 Task: Start in the project ChainTech the sprint 'Rapid Response', with a duration of 2 weeks. Start in the project ChainTech the sprint 'Rapid Response', with a duration of 1 week. Start in the project ChainTech the sprint 'Rapid Response', with a duration of 3 weeks
Action: Mouse moved to (203, 53)
Screenshot: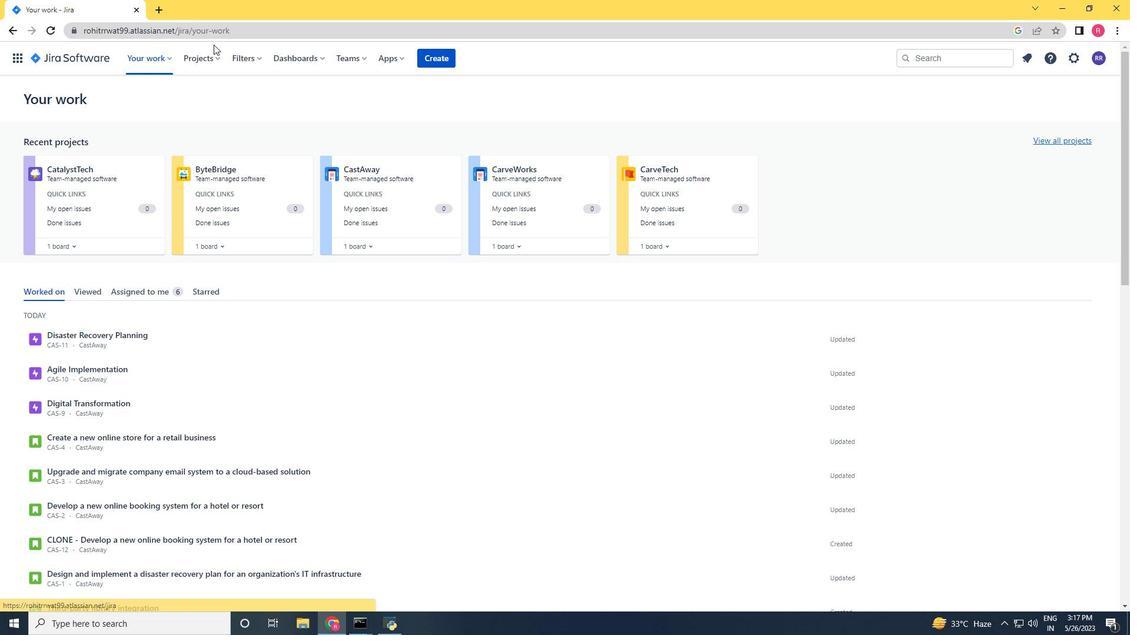 
Action: Mouse pressed left at (203, 53)
Screenshot: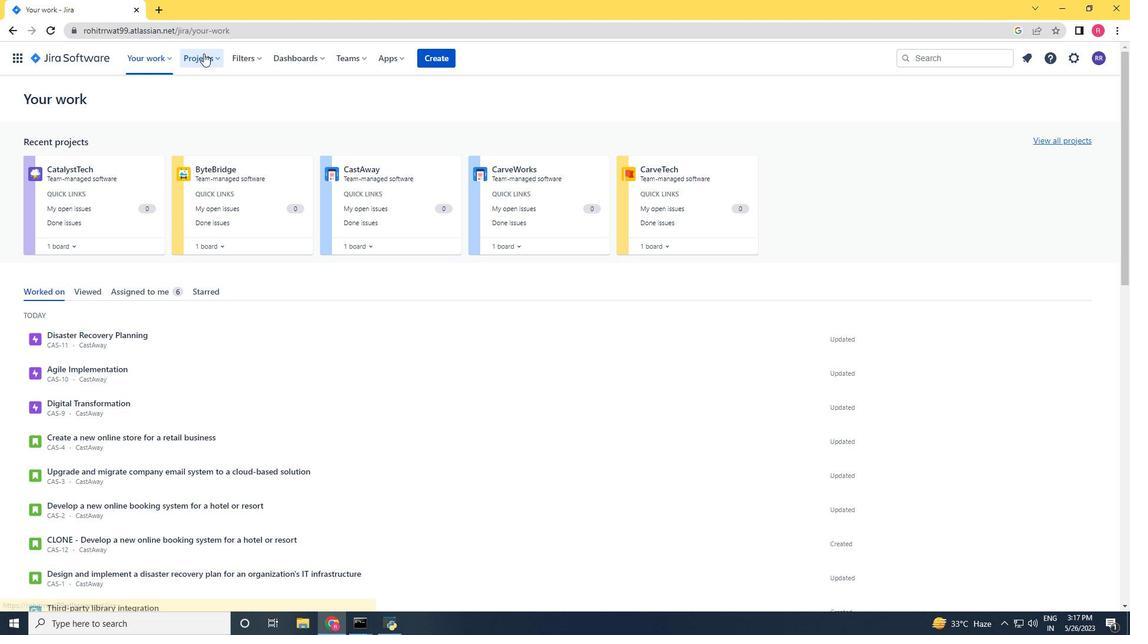 
Action: Mouse moved to (210, 119)
Screenshot: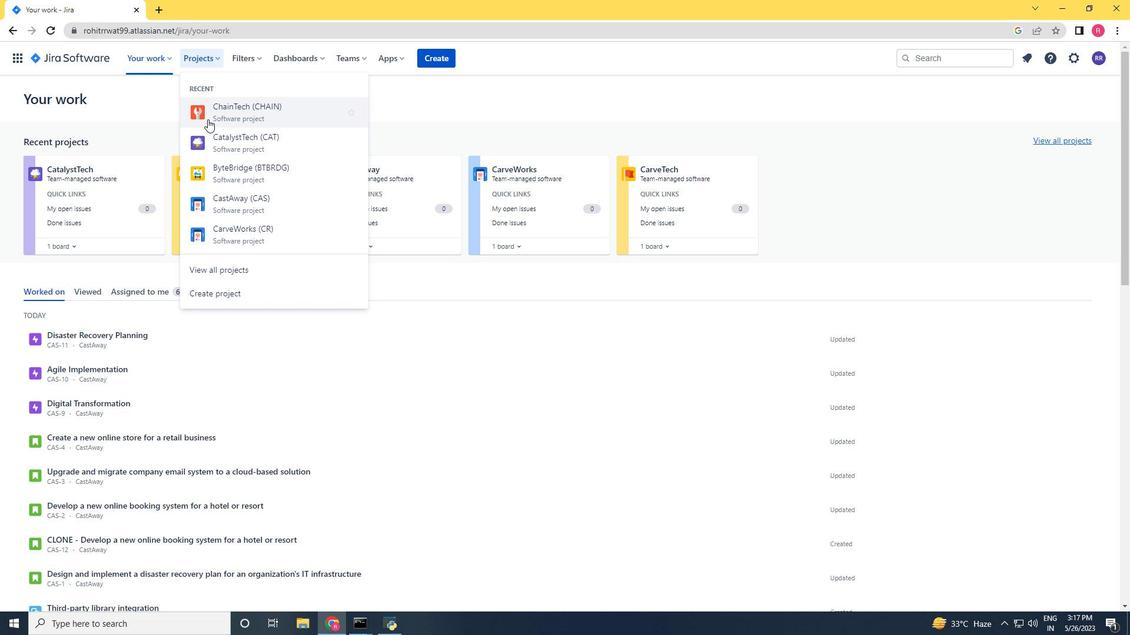 
Action: Mouse pressed left at (210, 119)
Screenshot: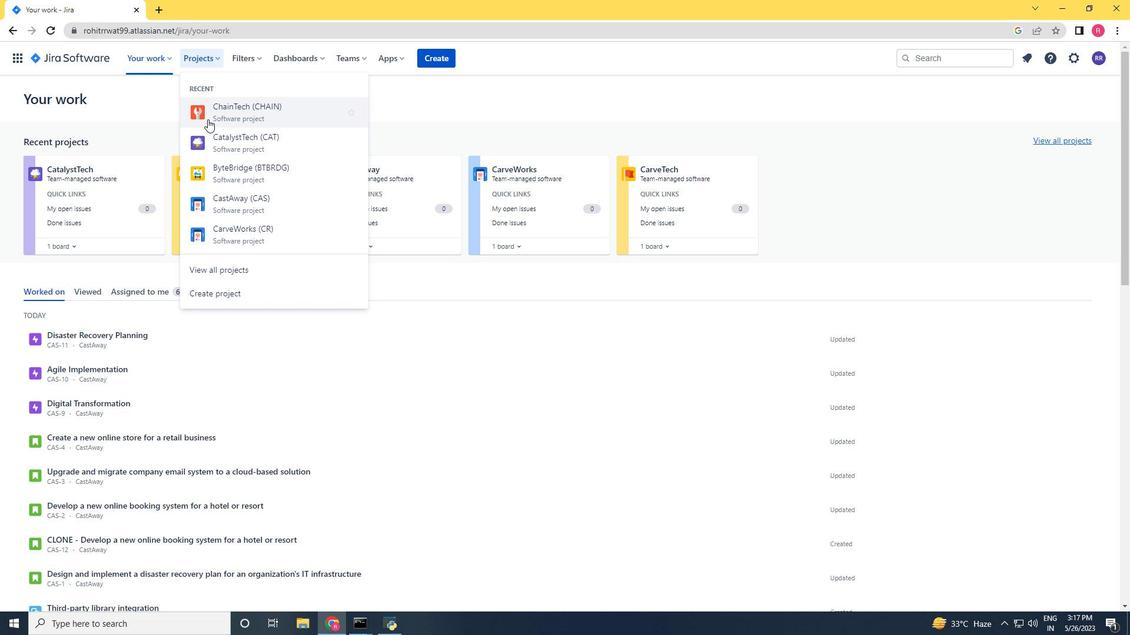 
Action: Mouse moved to (42, 173)
Screenshot: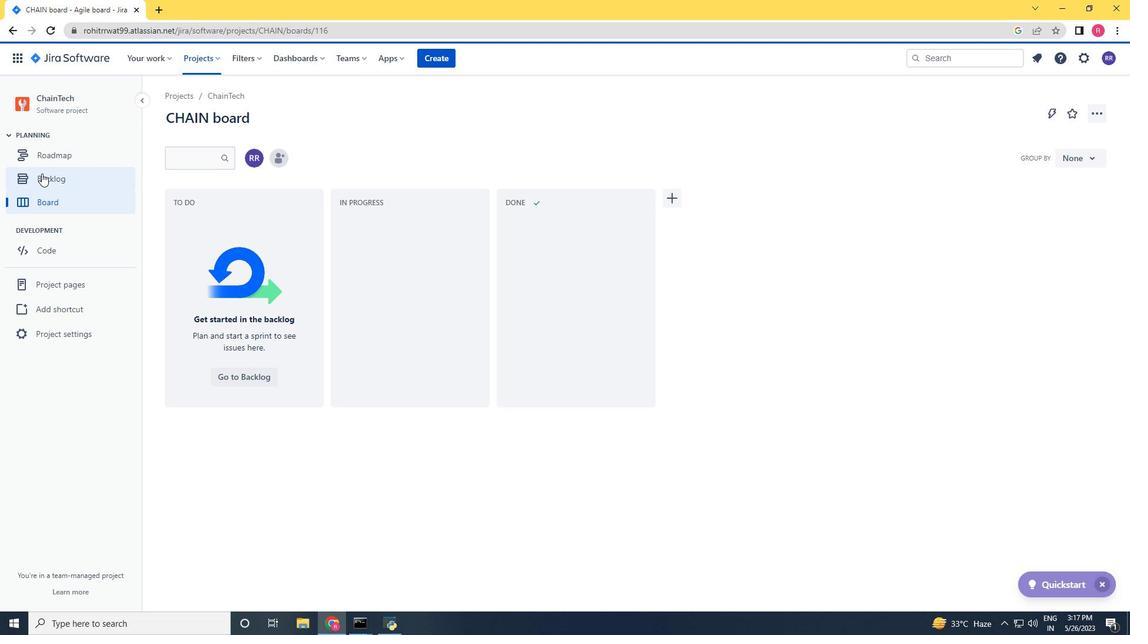 
Action: Mouse pressed left at (42, 173)
Screenshot: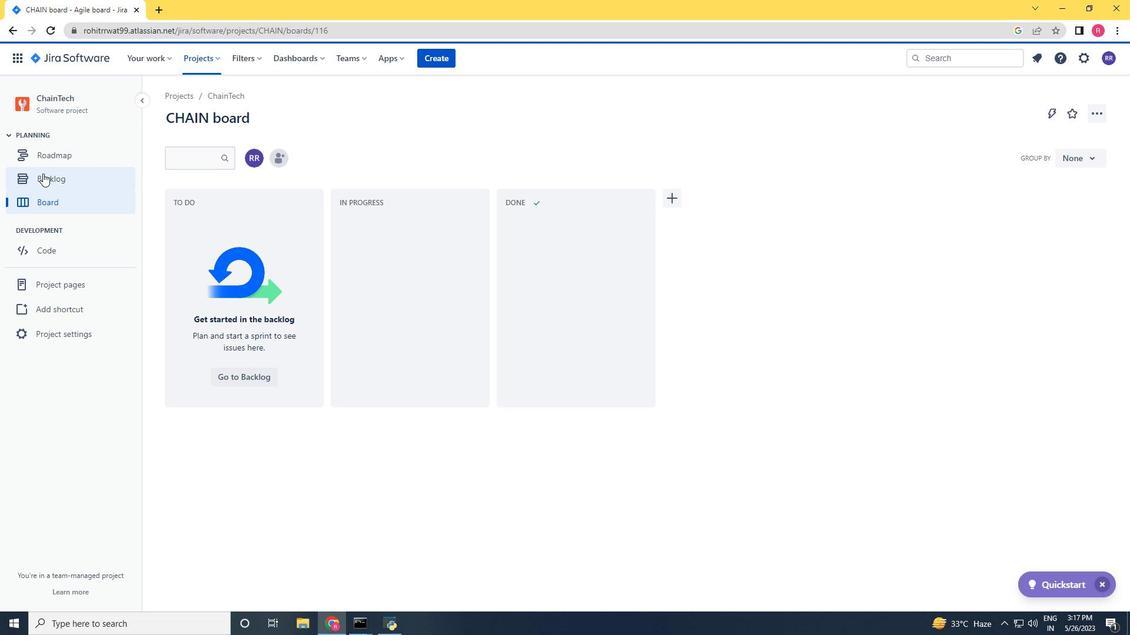 
Action: Mouse moved to (1026, 183)
Screenshot: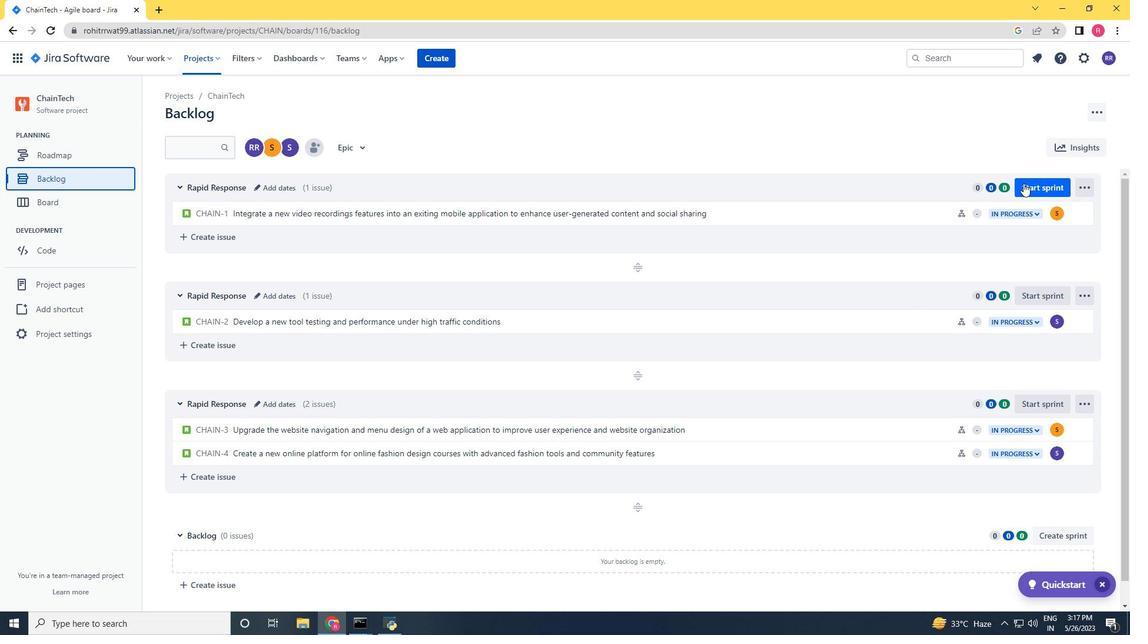 
Action: Mouse pressed left at (1026, 183)
Screenshot: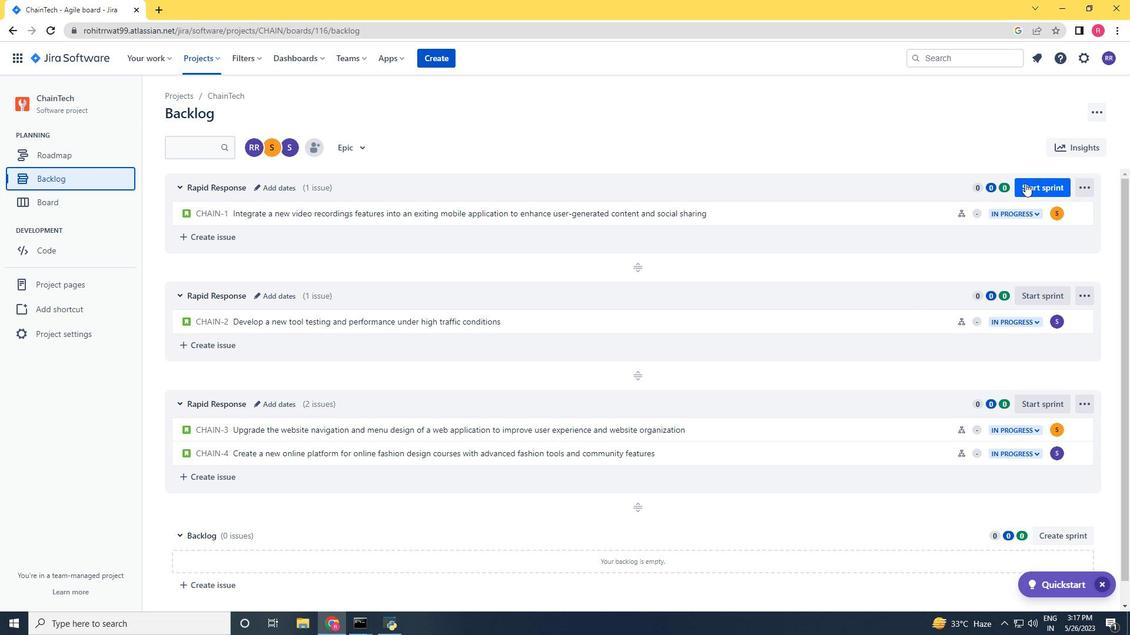
Action: Mouse moved to (505, 200)
Screenshot: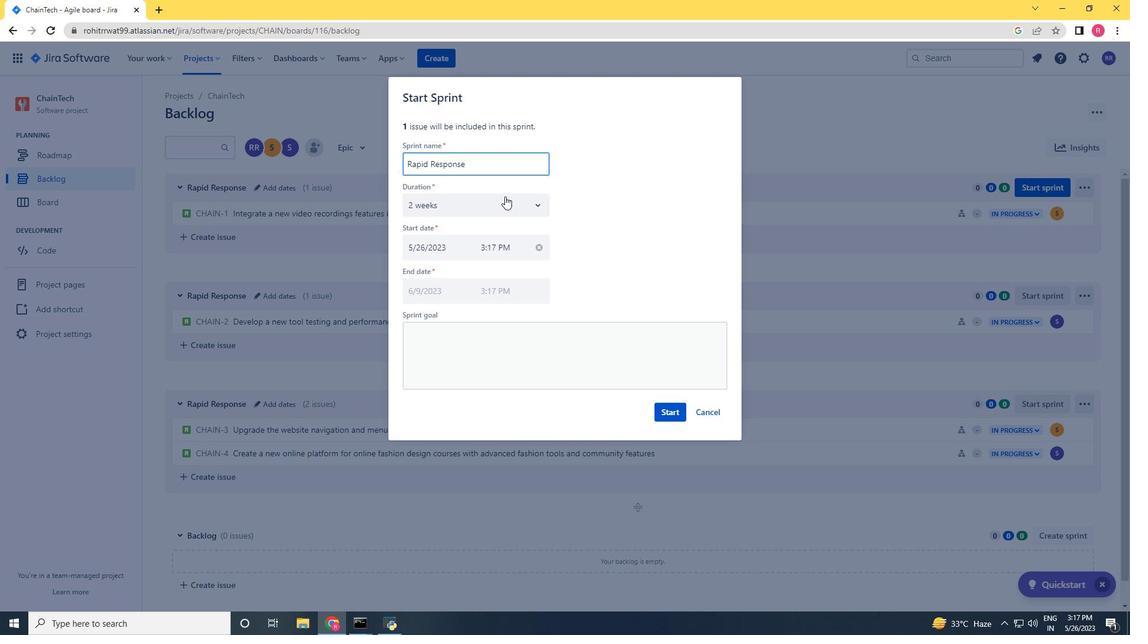 
Action: Mouse pressed left at (505, 200)
Screenshot: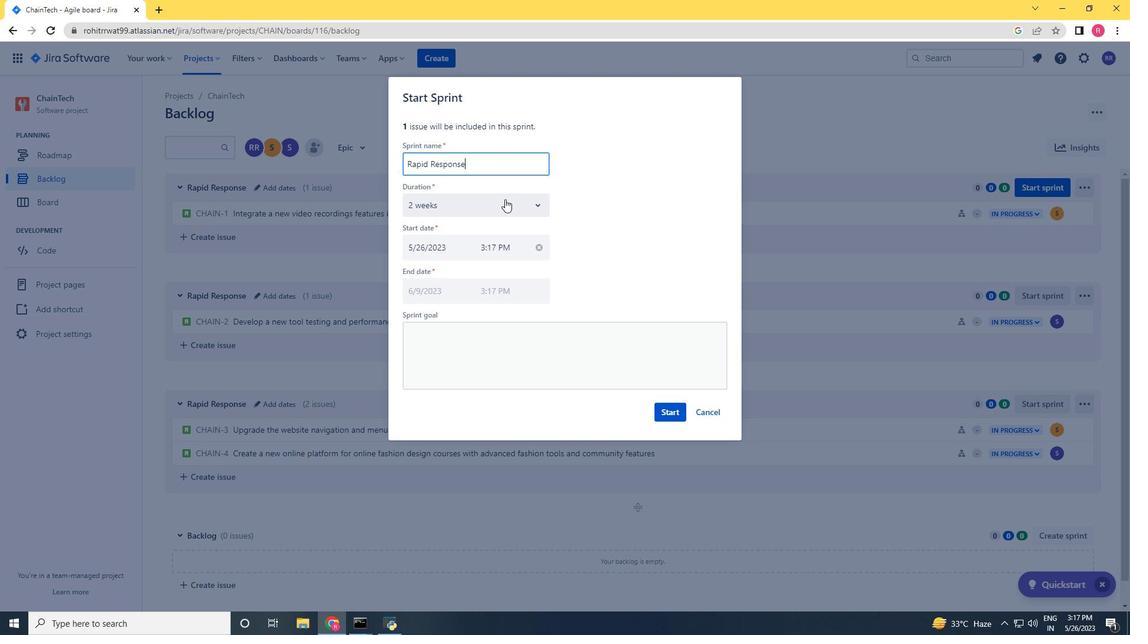 
Action: Mouse moved to (458, 256)
Screenshot: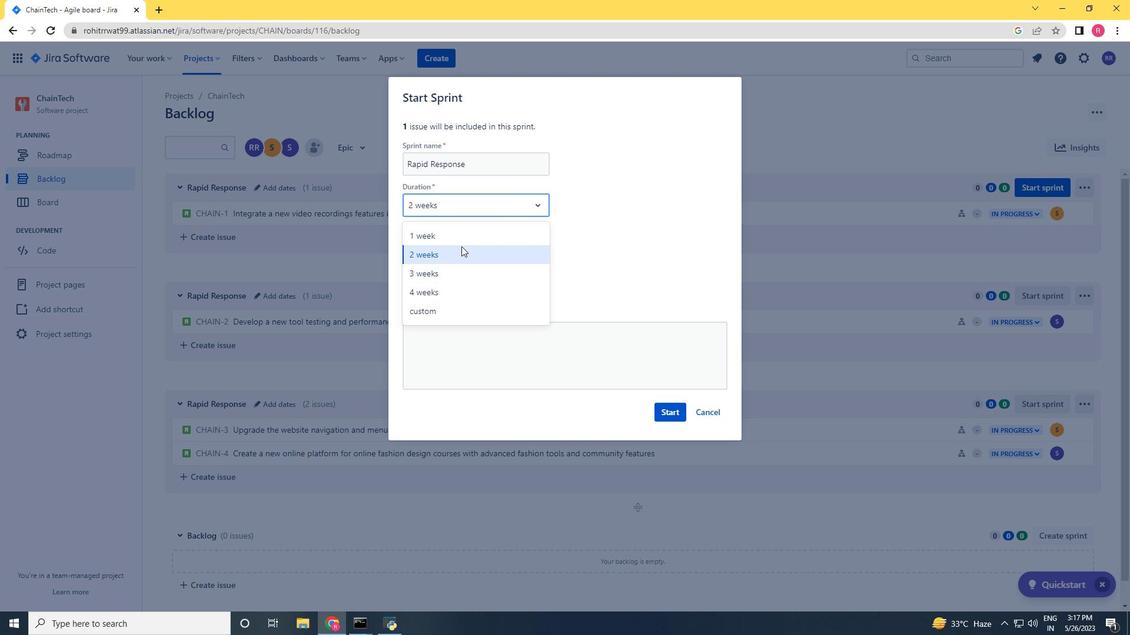 
Action: Mouse pressed left at (458, 256)
Screenshot: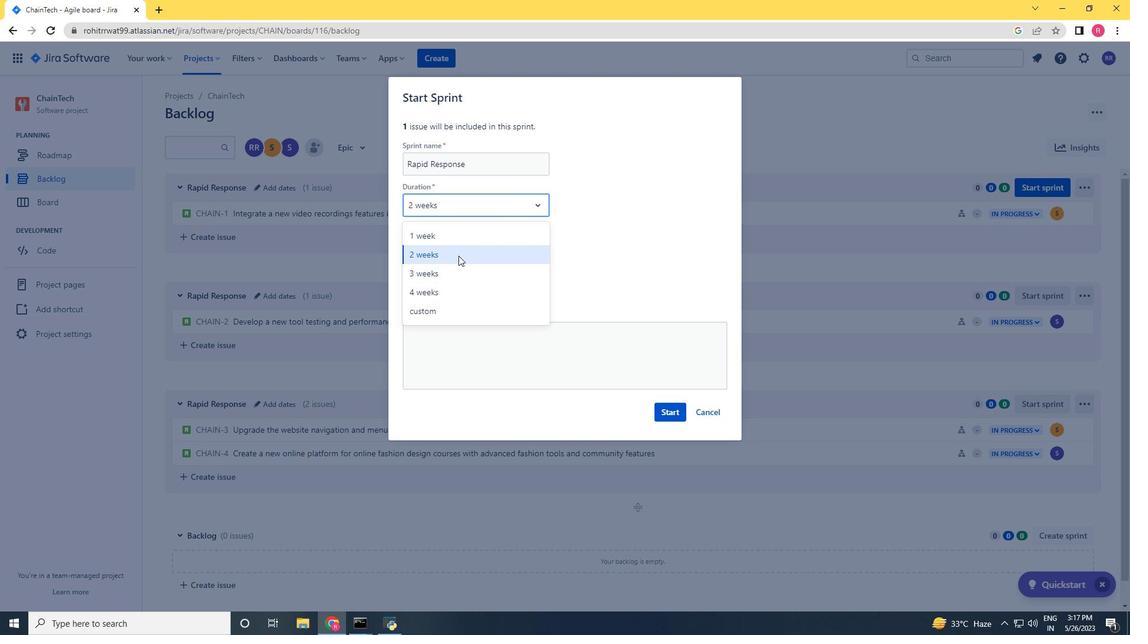 
Action: Mouse moved to (665, 417)
Screenshot: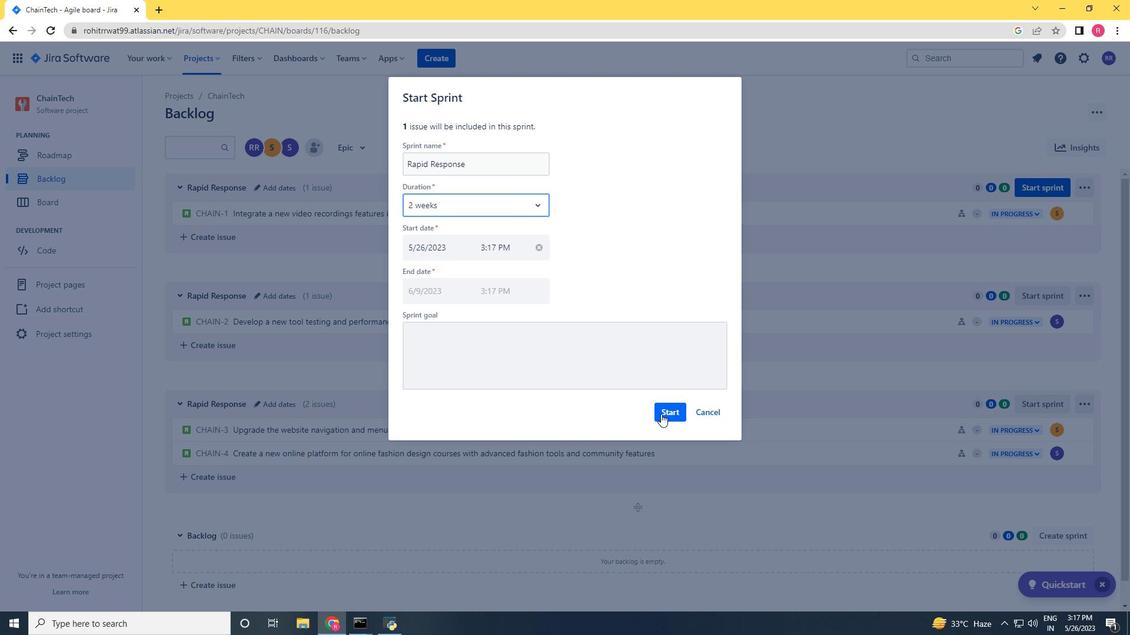
Action: Mouse pressed left at (665, 417)
Screenshot: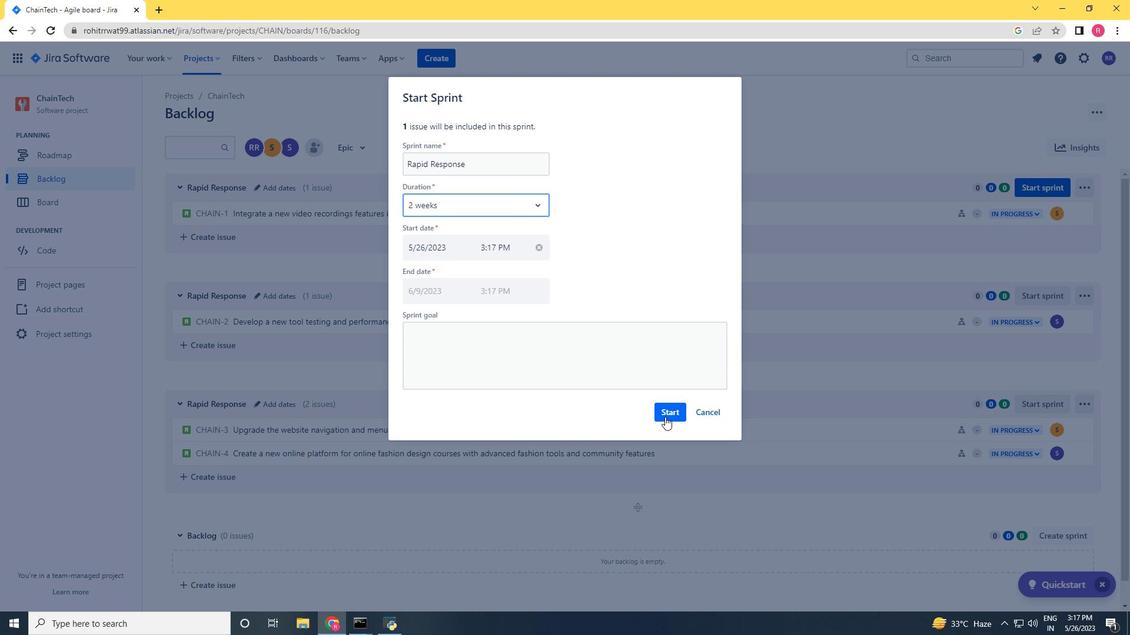 
Action: Mouse moved to (46, 177)
Screenshot: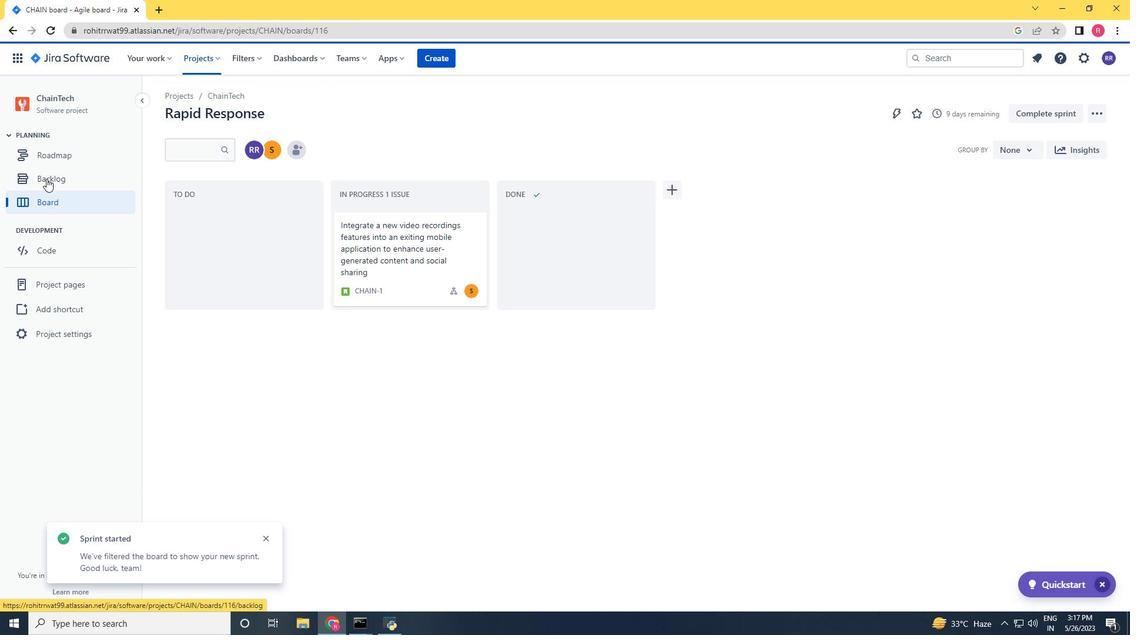 
Action: Mouse pressed left at (46, 177)
Screenshot: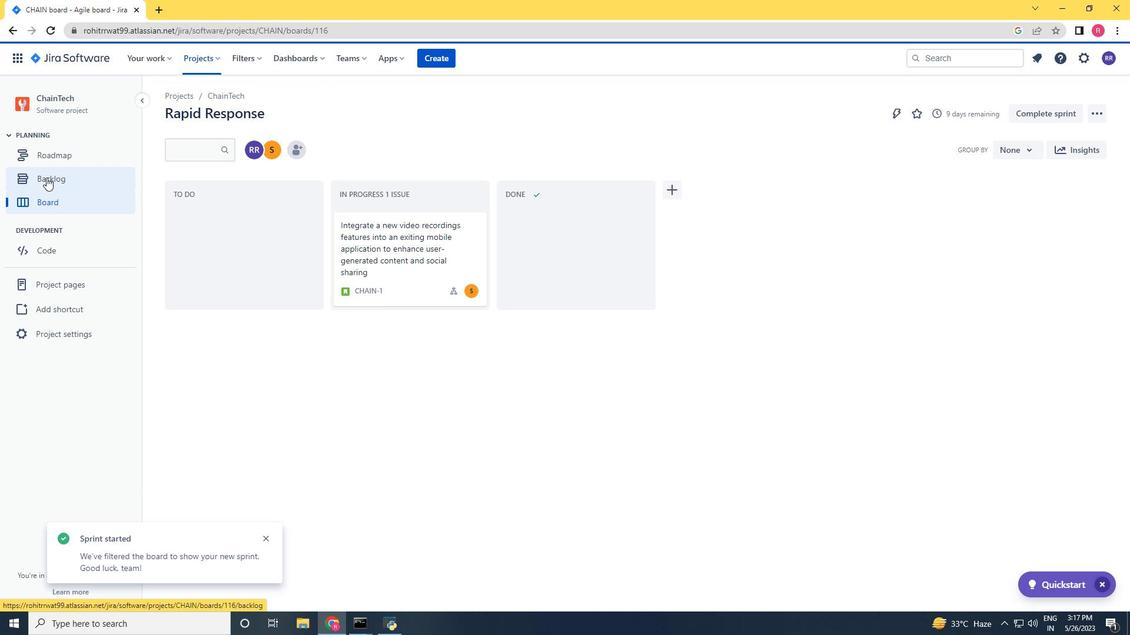 
Action: Mouse moved to (1030, 290)
Screenshot: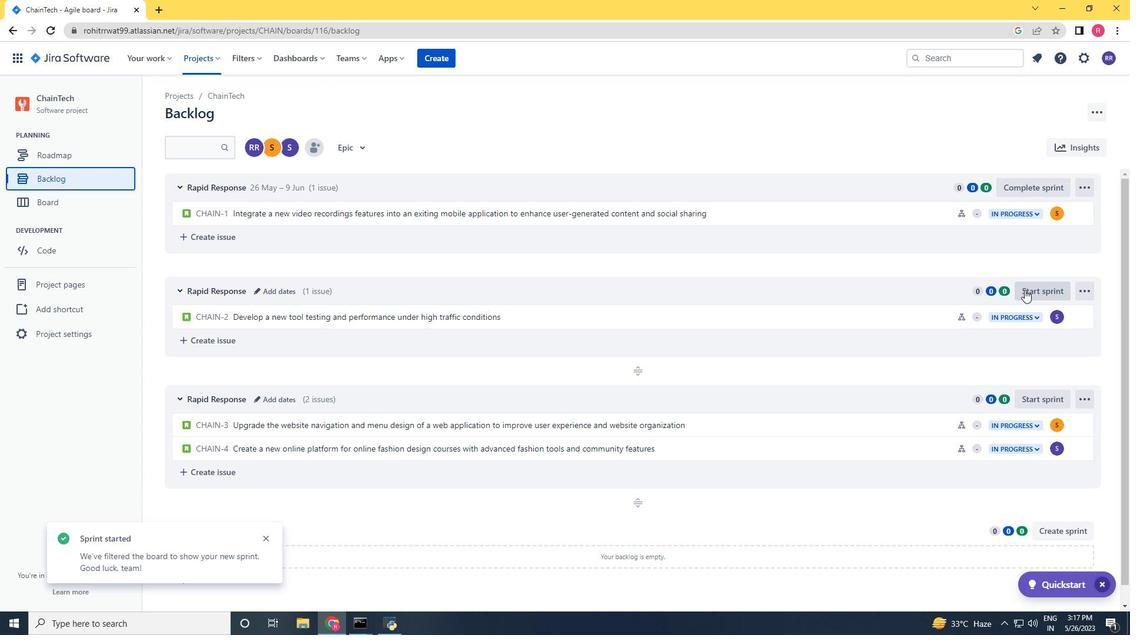 
Action: Mouse pressed left at (1030, 290)
Screenshot: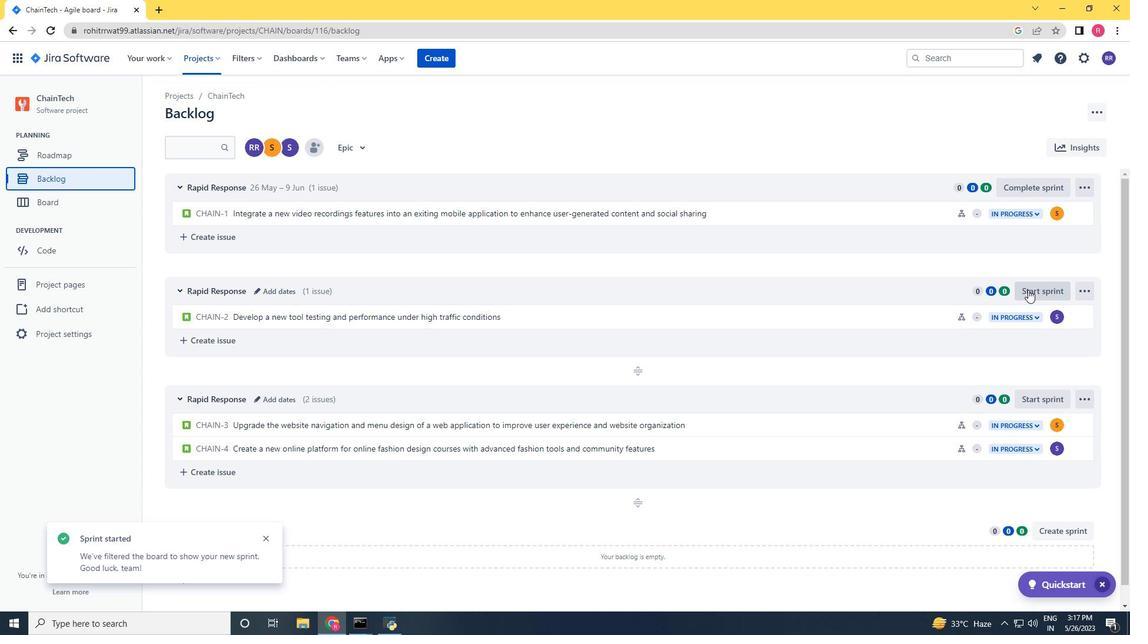 
Action: Mouse moved to (476, 210)
Screenshot: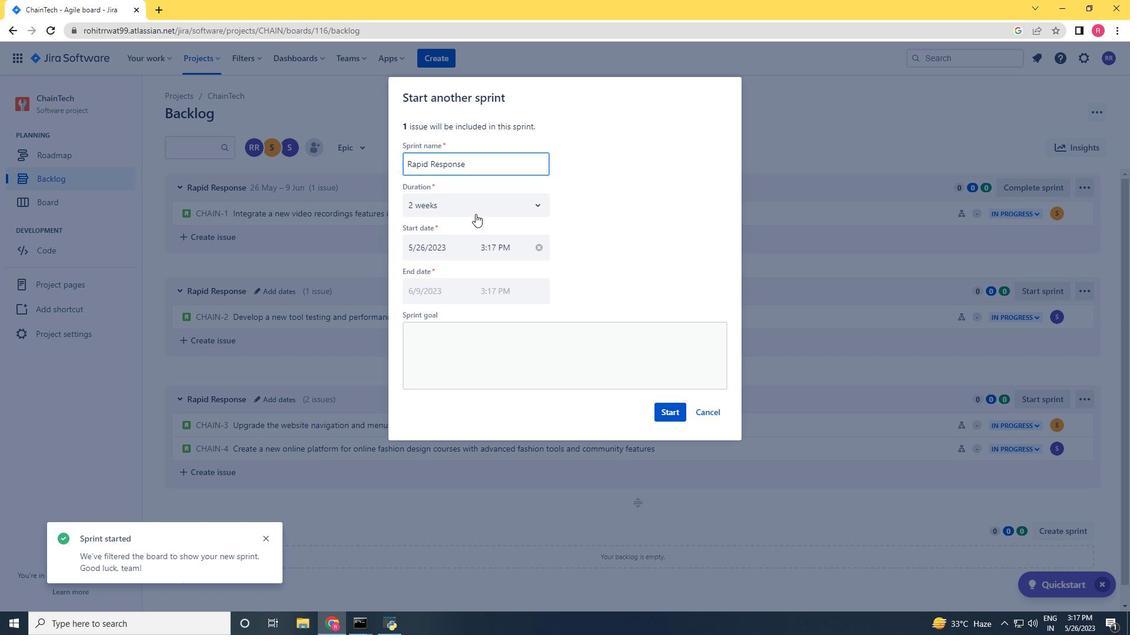 
Action: Mouse pressed left at (476, 210)
Screenshot: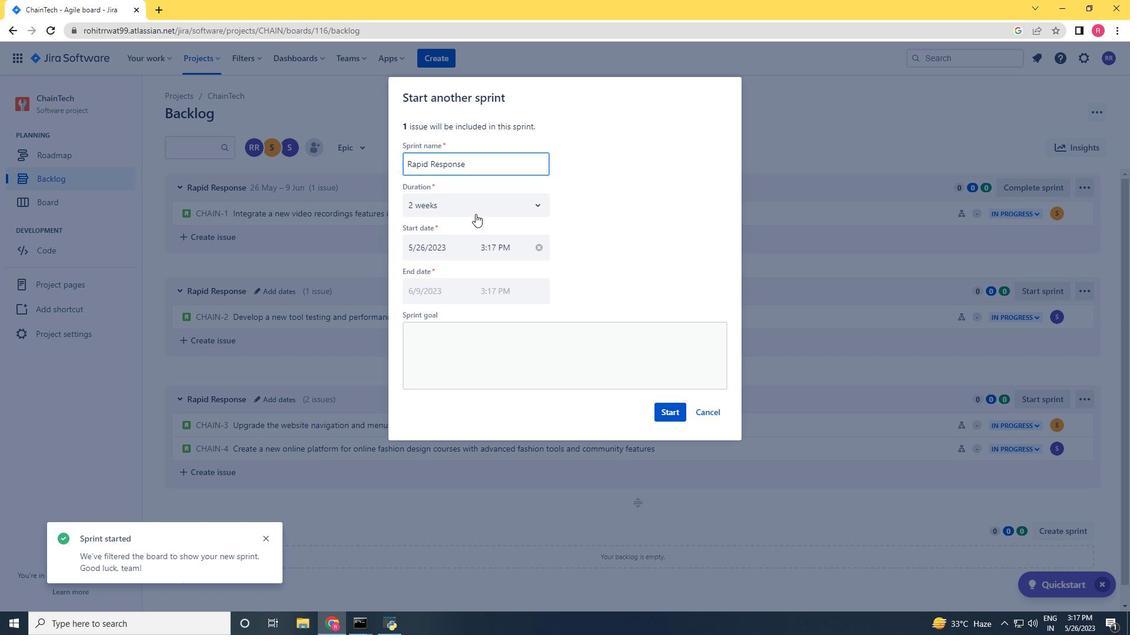 
Action: Mouse moved to (459, 239)
Screenshot: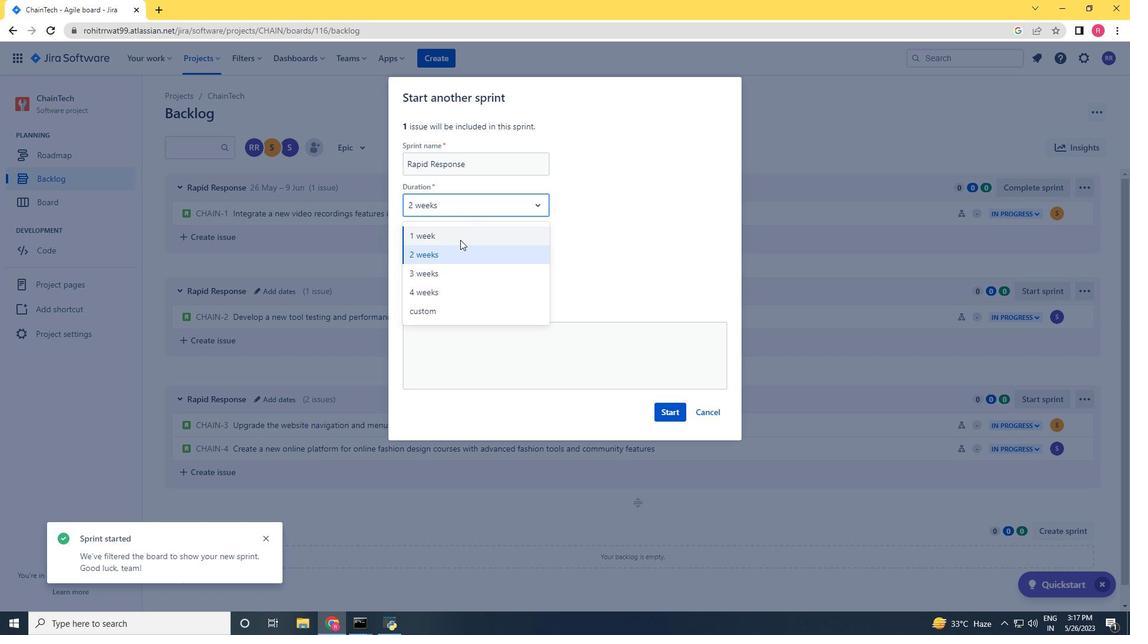 
Action: Mouse pressed left at (459, 239)
Screenshot: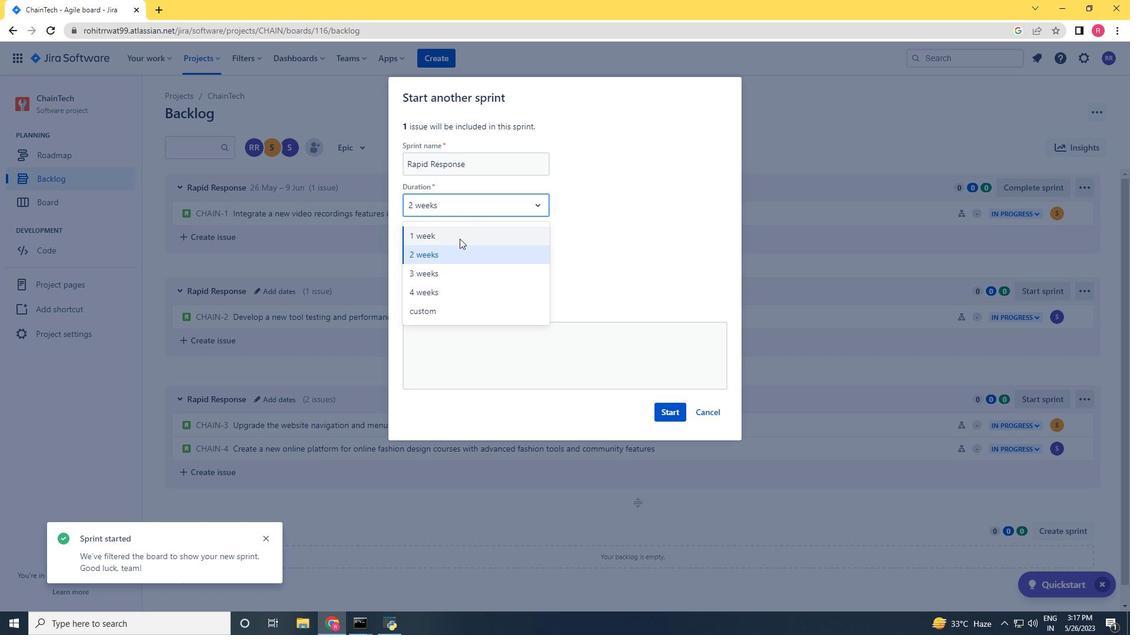 
Action: Mouse moved to (668, 411)
Screenshot: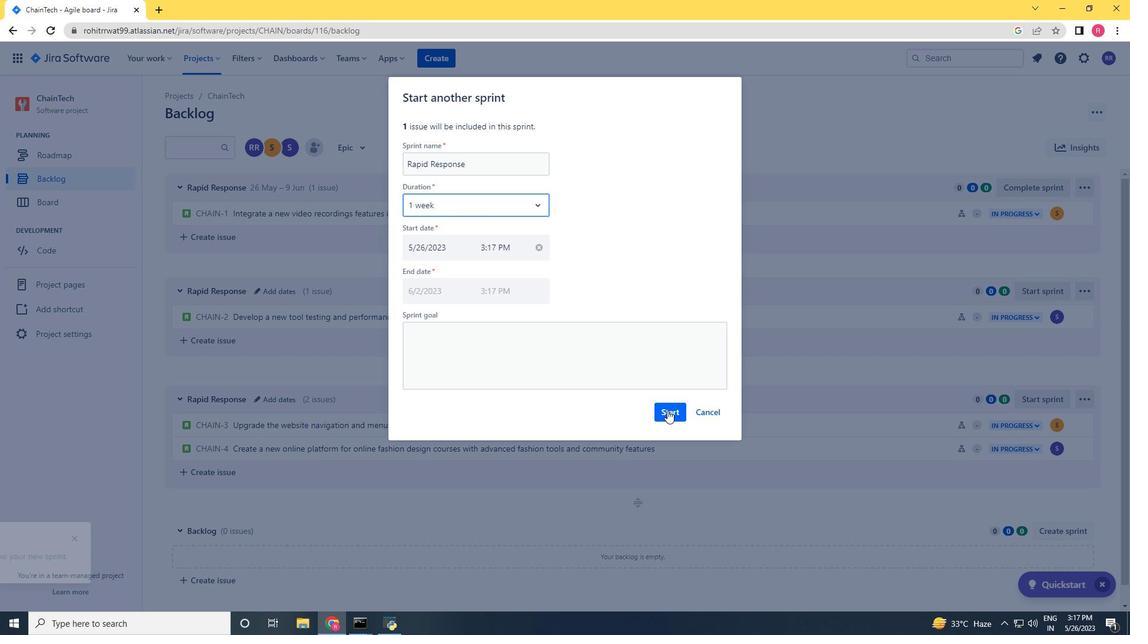 
Action: Mouse pressed left at (668, 411)
Screenshot: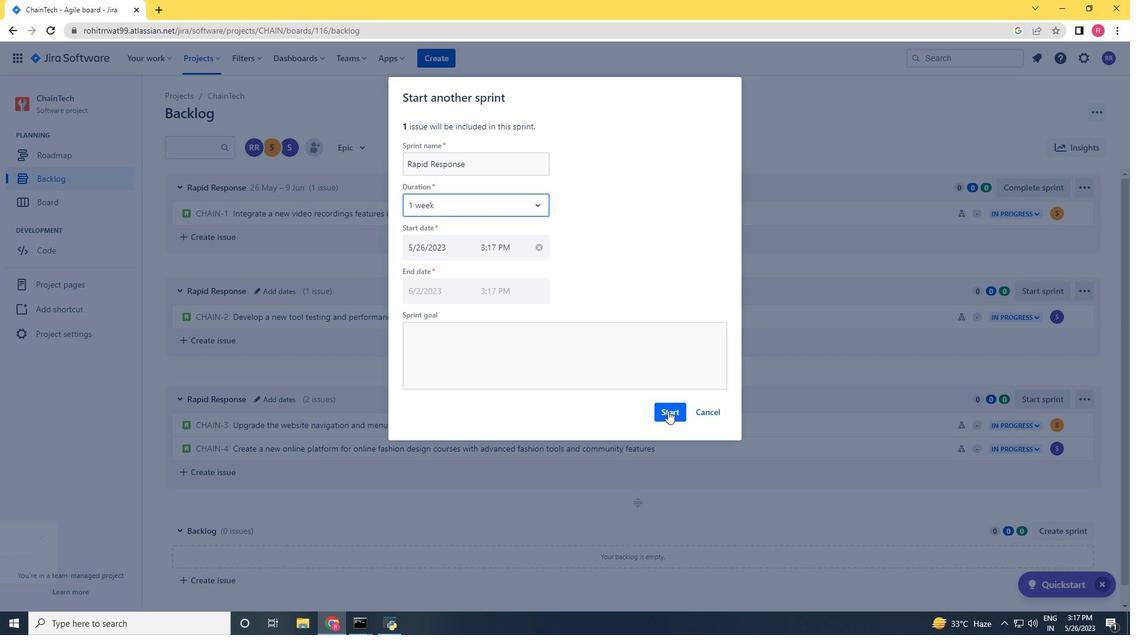 
Action: Mouse moved to (78, 183)
Screenshot: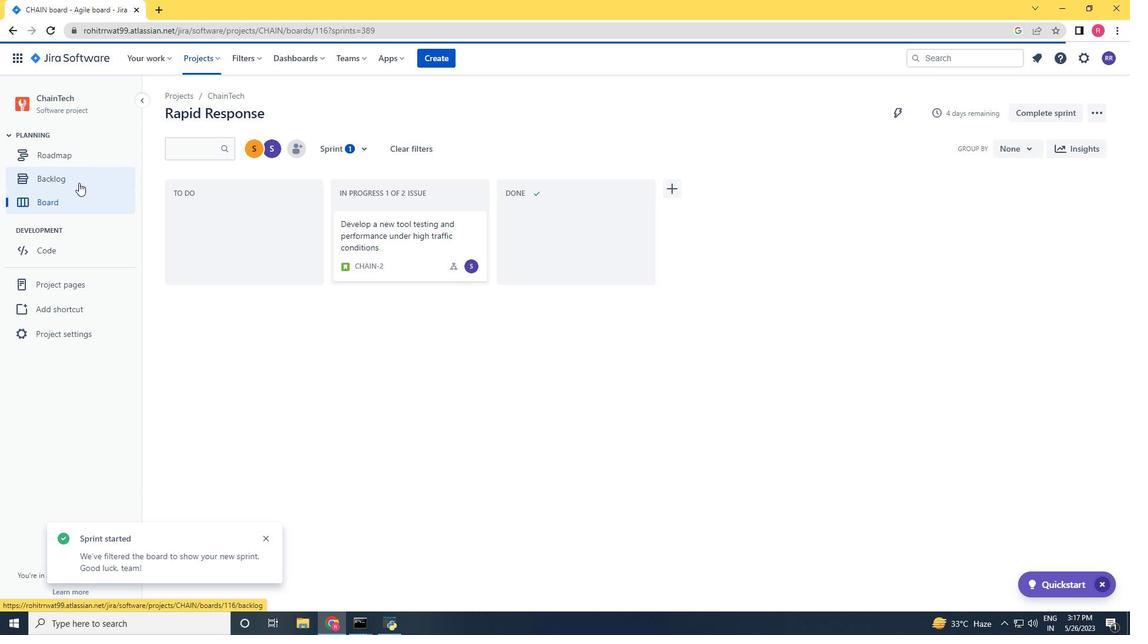 
Action: Mouse pressed left at (78, 183)
Screenshot: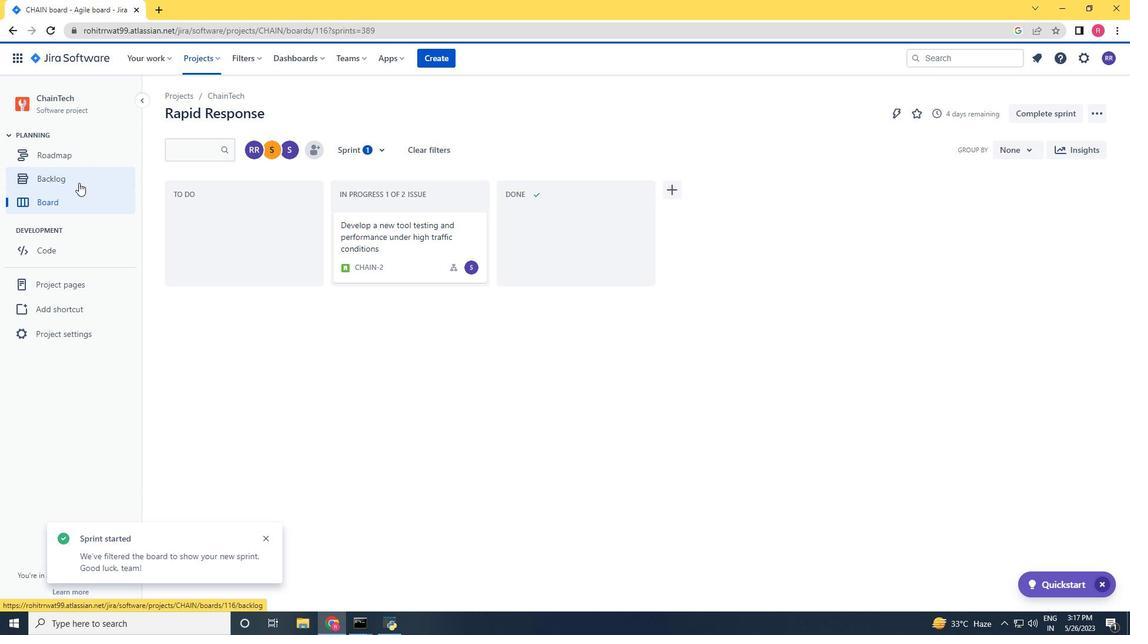 
Action: Mouse moved to (1044, 395)
Screenshot: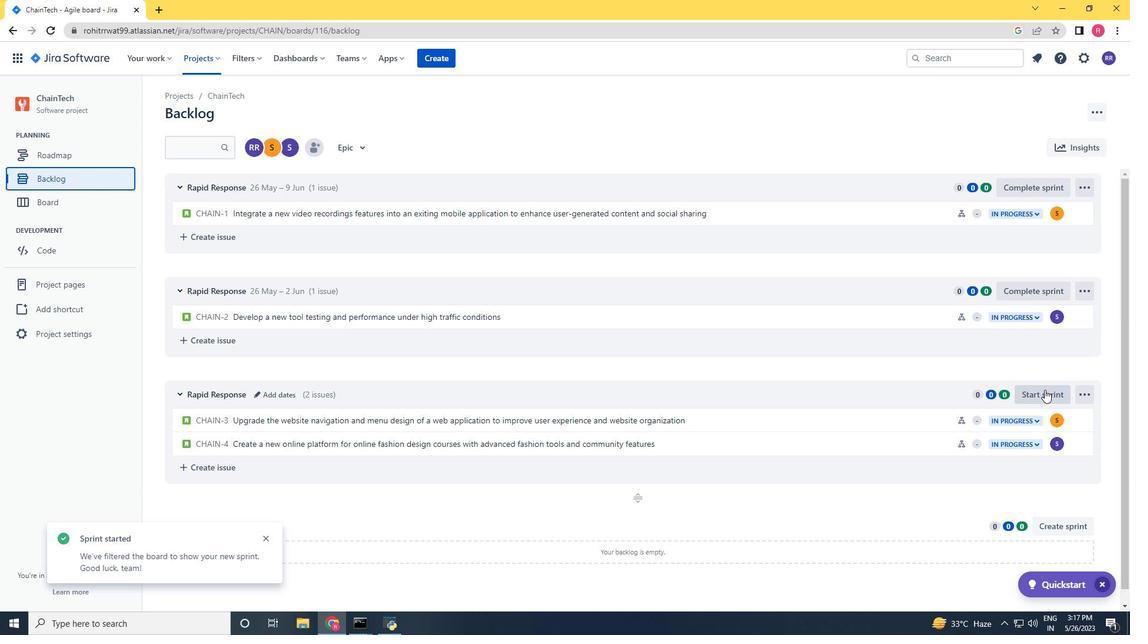 
Action: Mouse pressed left at (1044, 395)
Screenshot: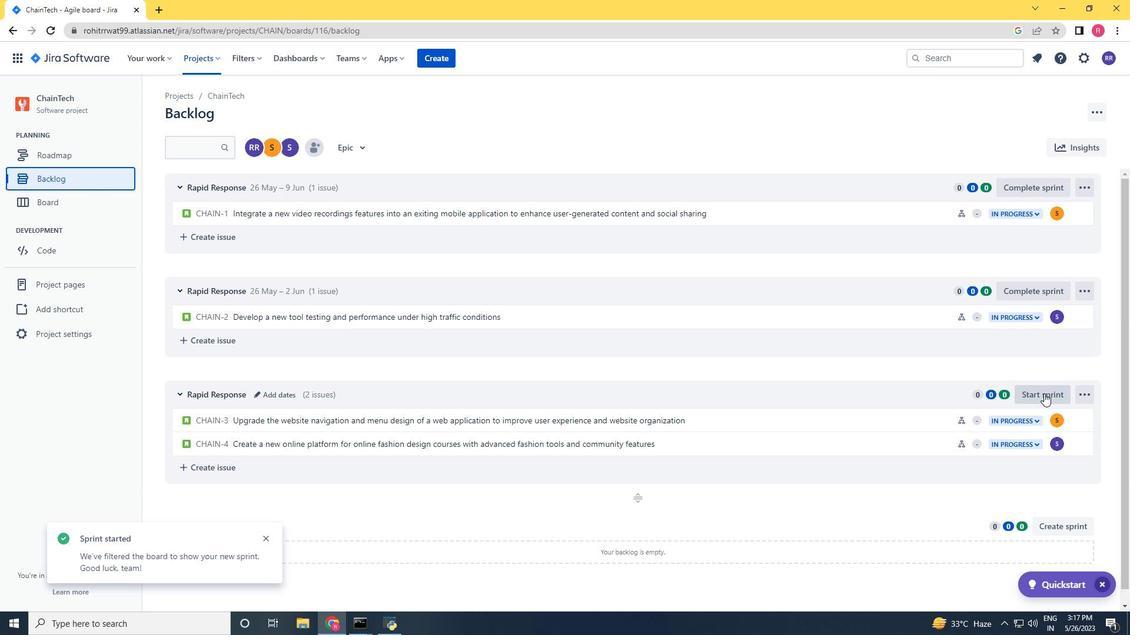 
Action: Mouse moved to (494, 210)
Screenshot: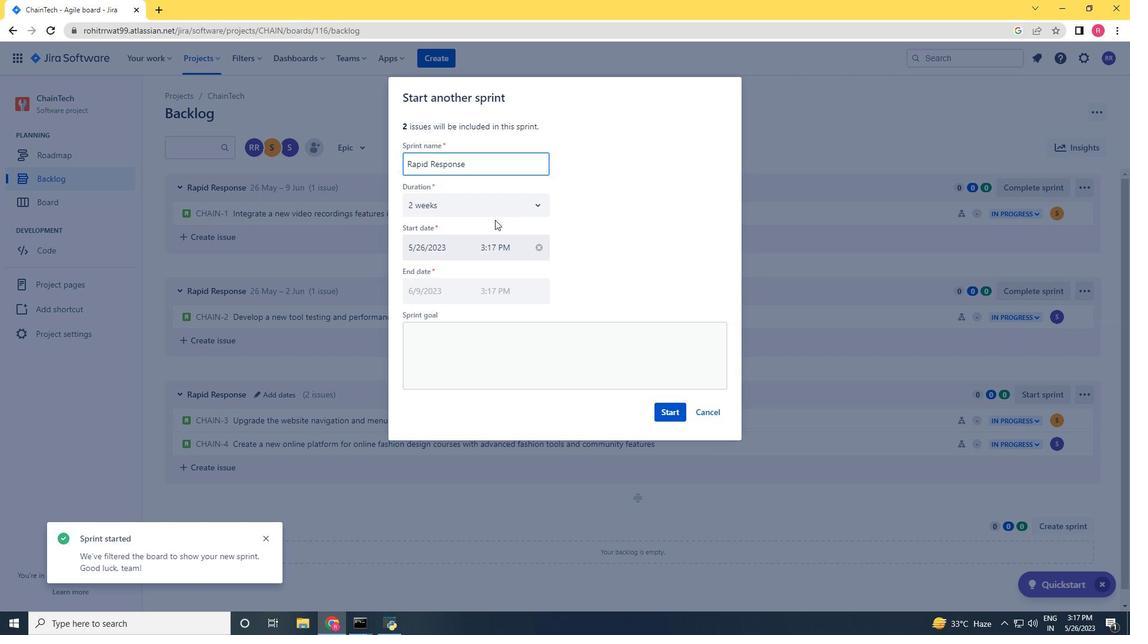 
Action: Mouse pressed left at (494, 210)
Screenshot: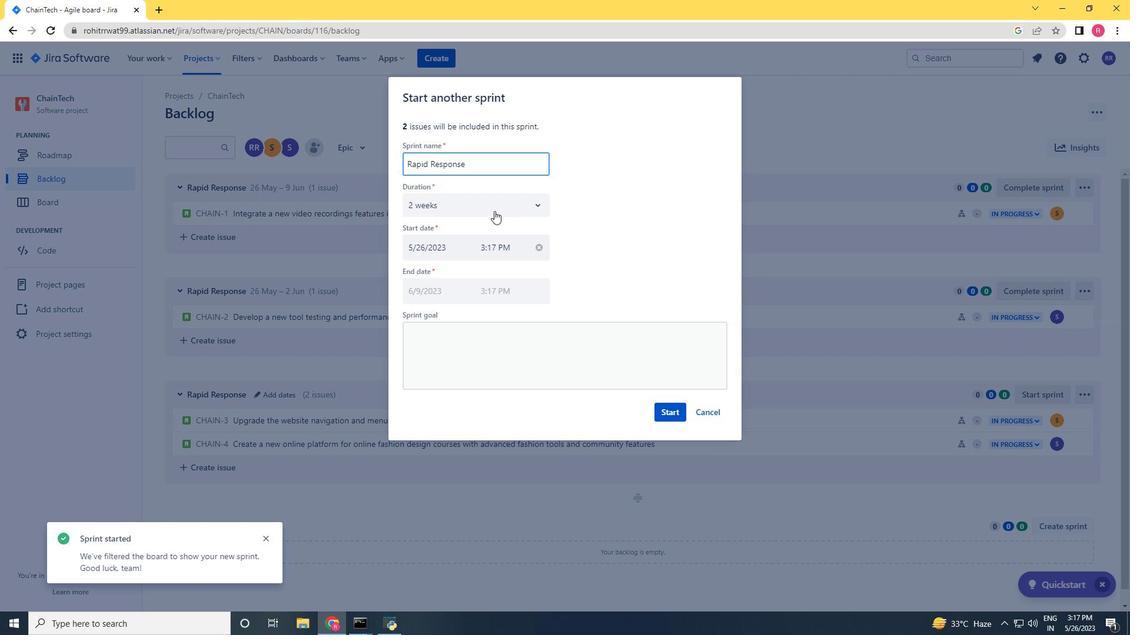 
Action: Mouse moved to (491, 265)
Screenshot: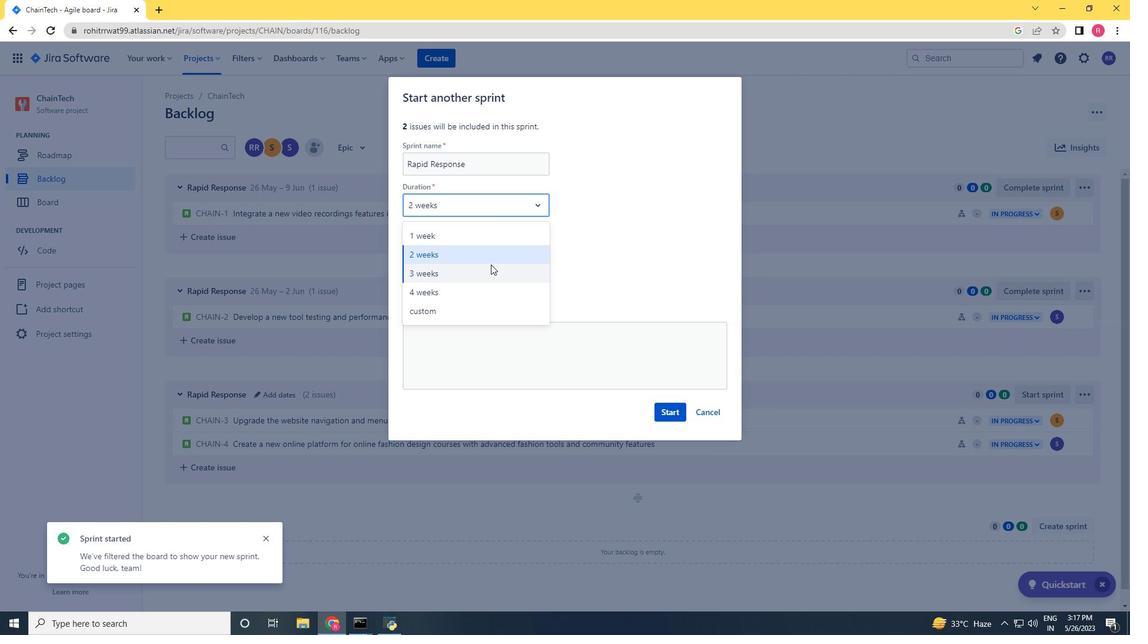 
Action: Mouse pressed left at (491, 265)
Screenshot: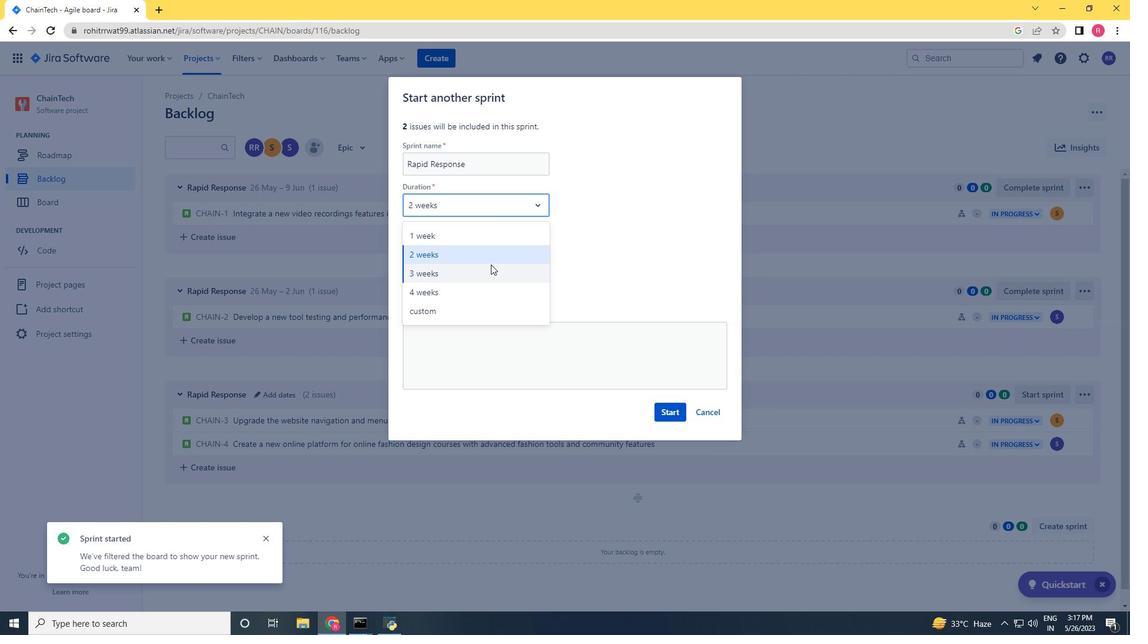 
Action: Mouse moved to (667, 410)
Screenshot: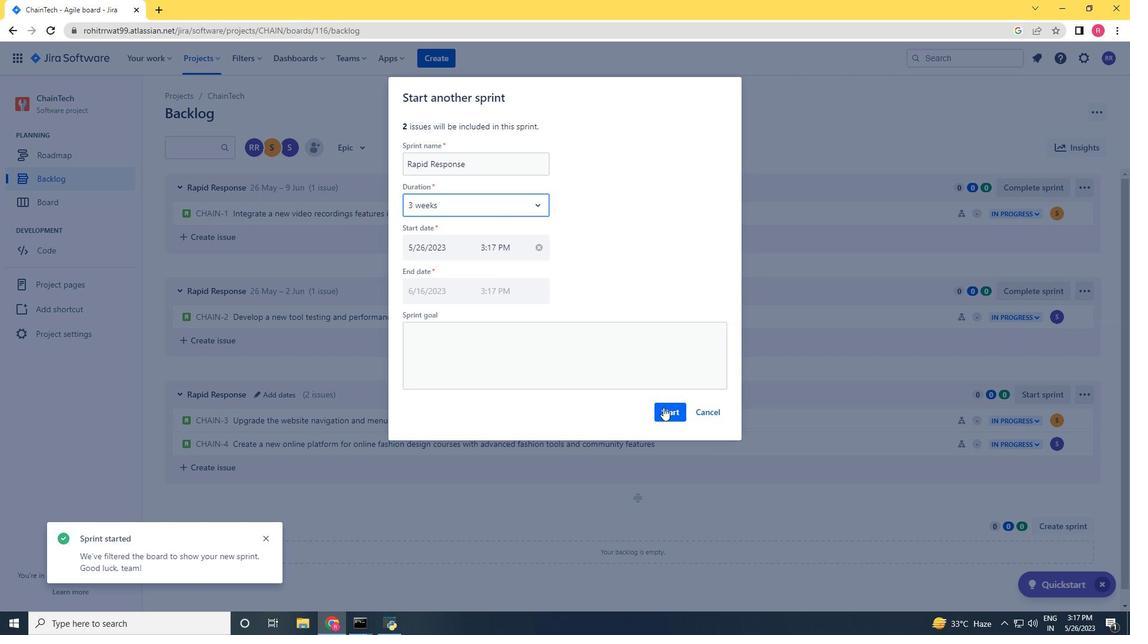
Action: Mouse pressed left at (667, 410)
Screenshot: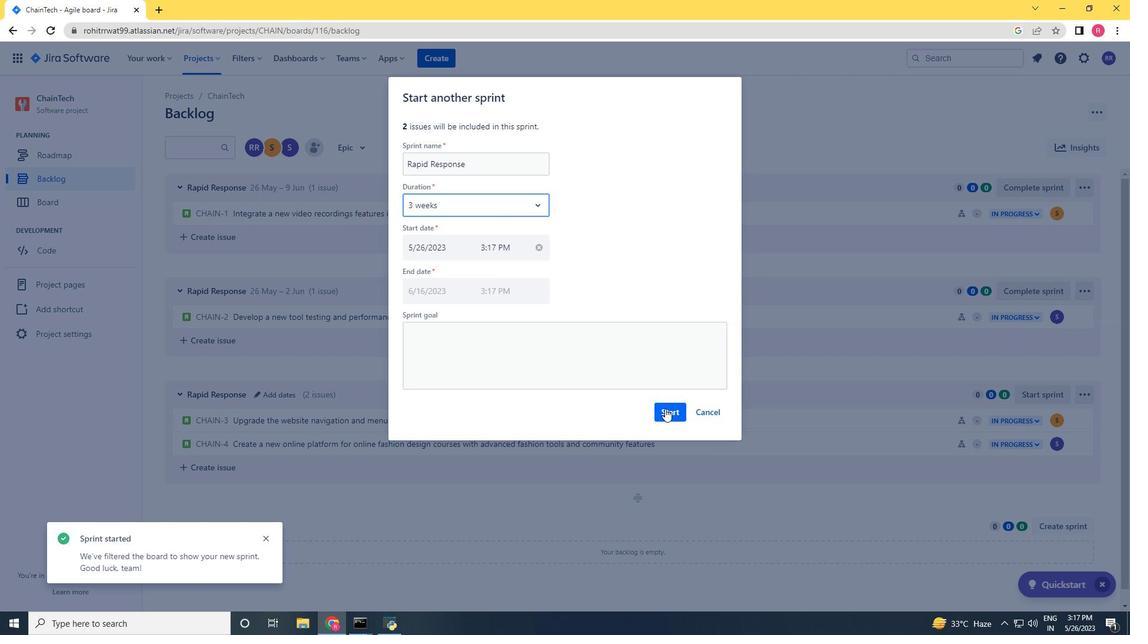 
